 Task: Create a section Light Speed and in the section, add a milestone IT Audit and Compliance in the project BrainBridge
Action: Mouse moved to (790, 405)
Screenshot: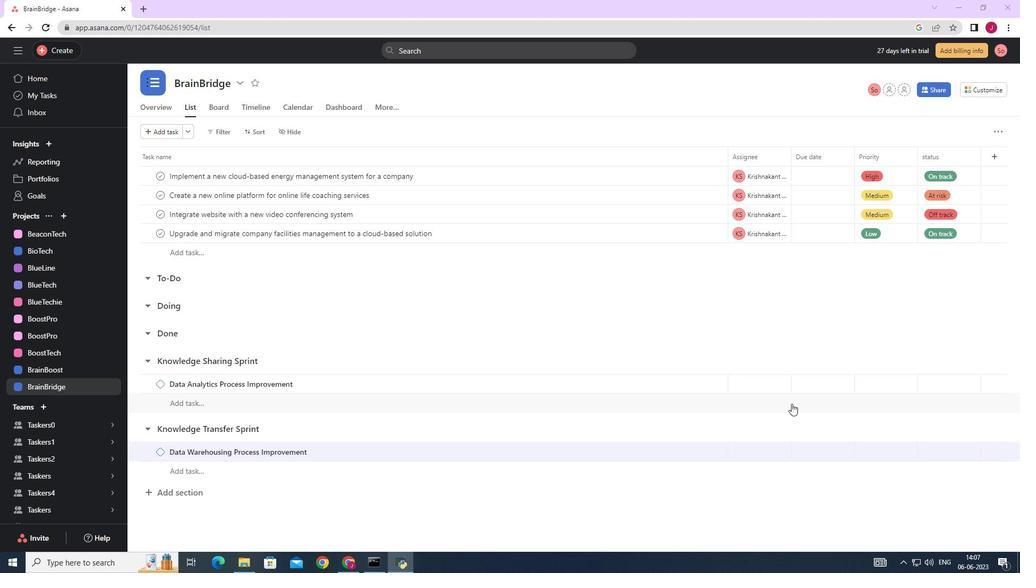 
Action: Mouse scrolled (790, 405) with delta (0, 0)
Screenshot: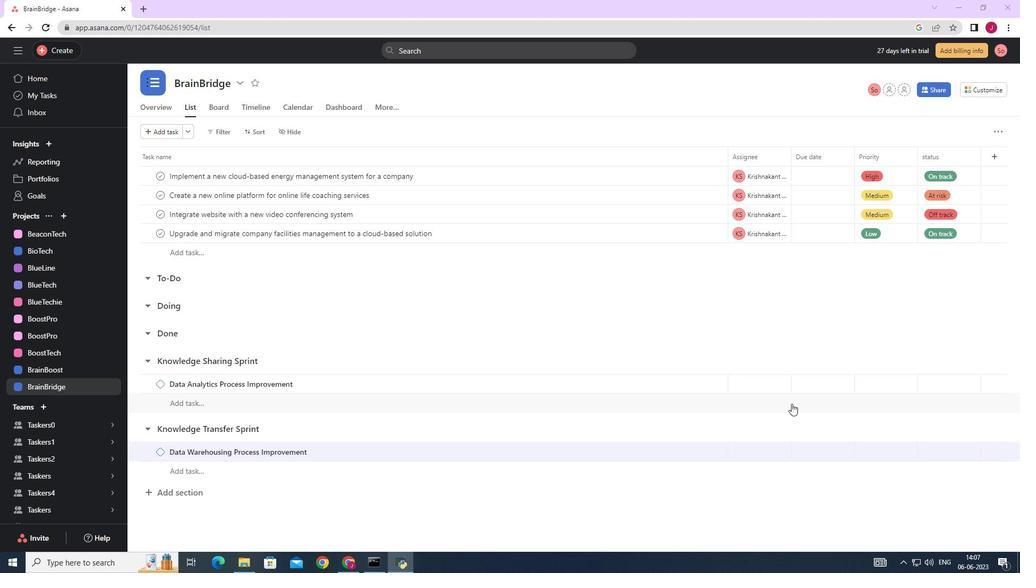 
Action: Mouse moved to (789, 406)
Screenshot: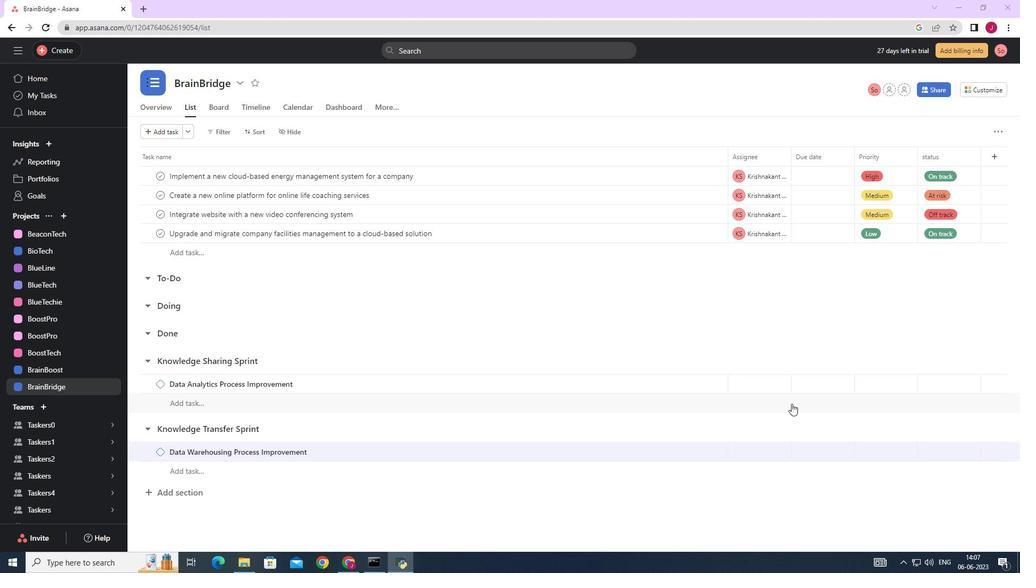 
Action: Mouse scrolled (789, 405) with delta (0, 0)
Screenshot: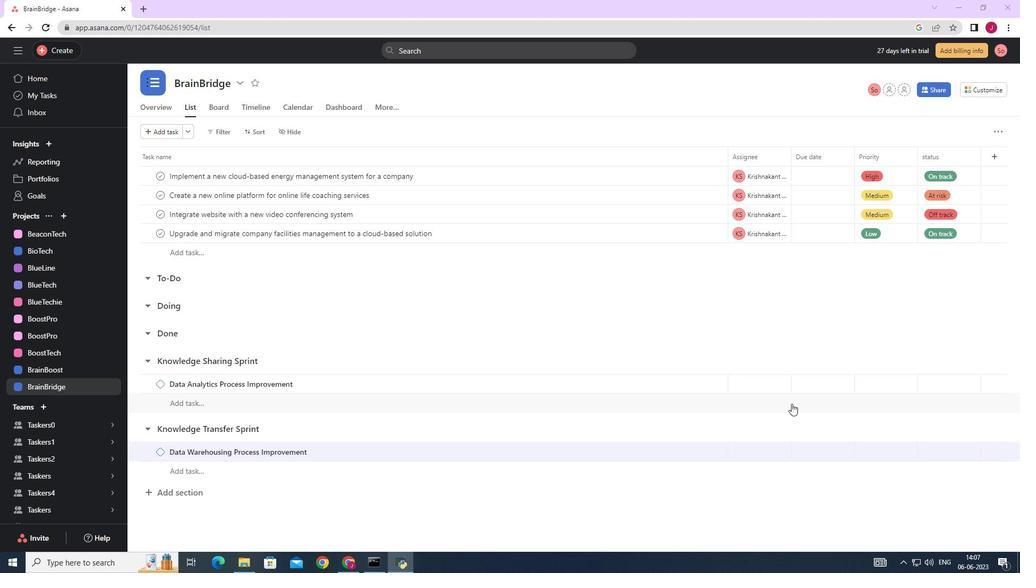 
Action: Mouse moved to (776, 407)
Screenshot: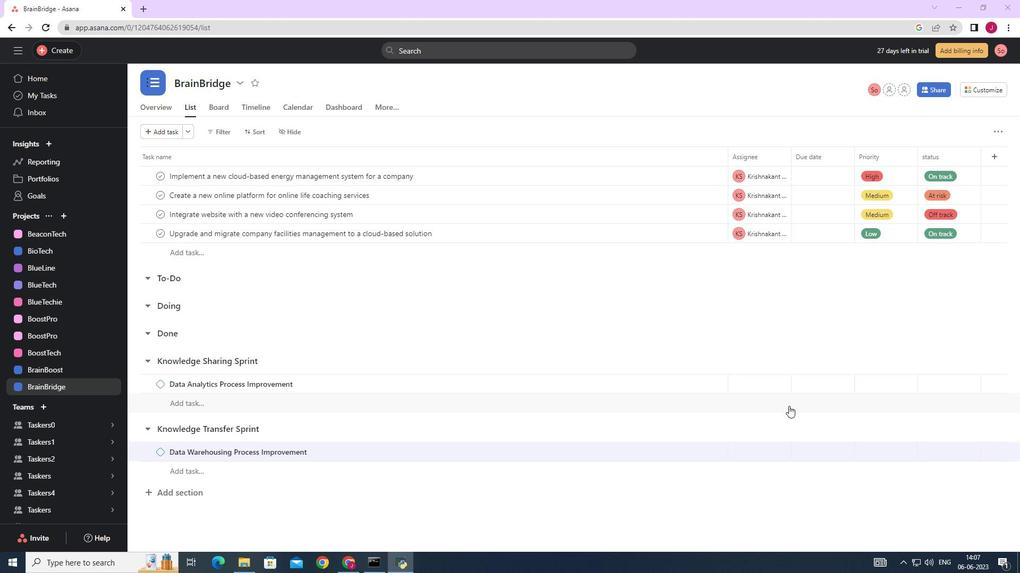 
Action: Mouse scrolled (780, 407) with delta (0, 0)
Screenshot: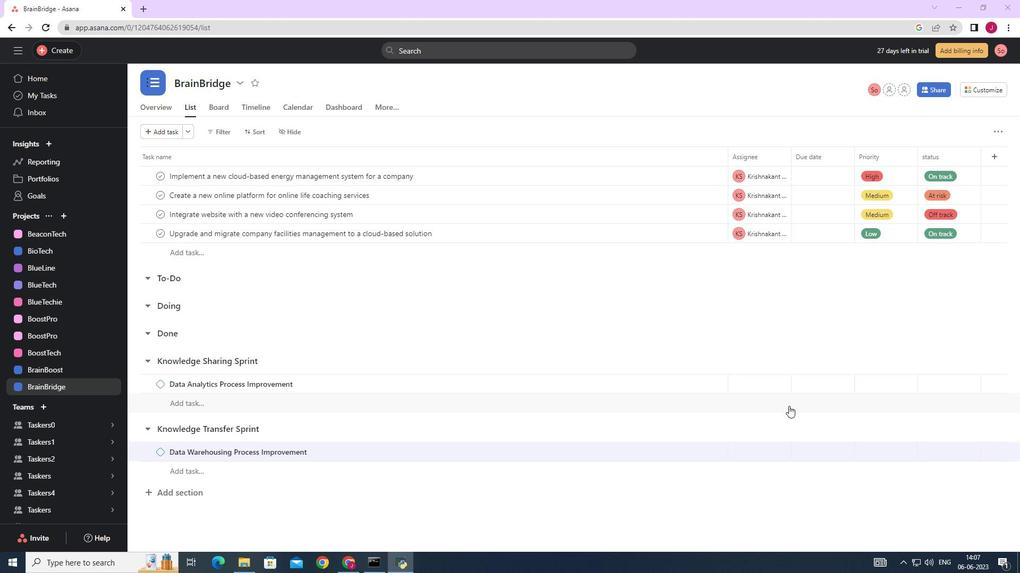 
Action: Mouse moved to (774, 407)
Screenshot: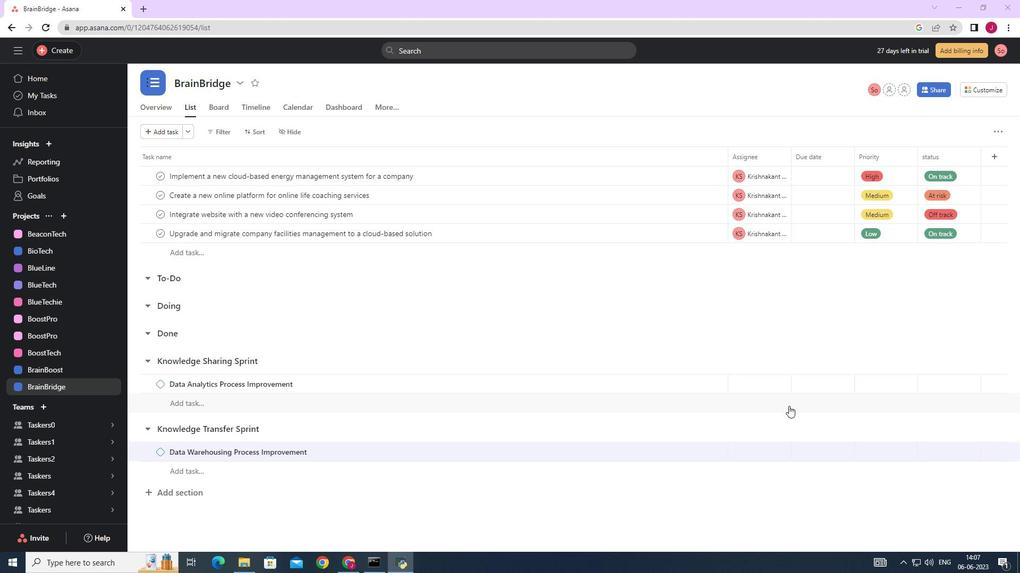 
Action: Mouse scrolled (776, 407) with delta (0, 0)
Screenshot: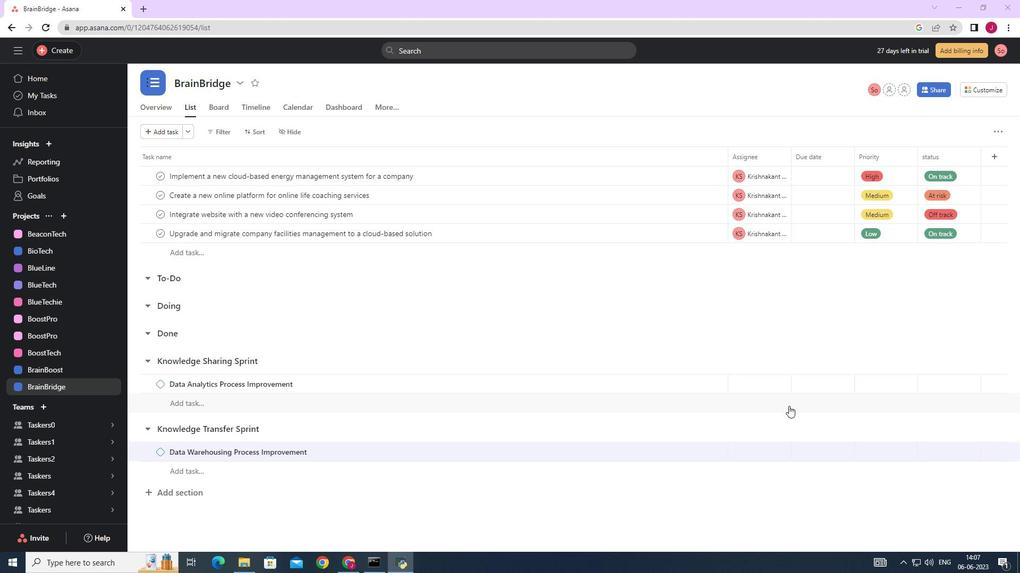 
Action: Mouse moved to (709, 408)
Screenshot: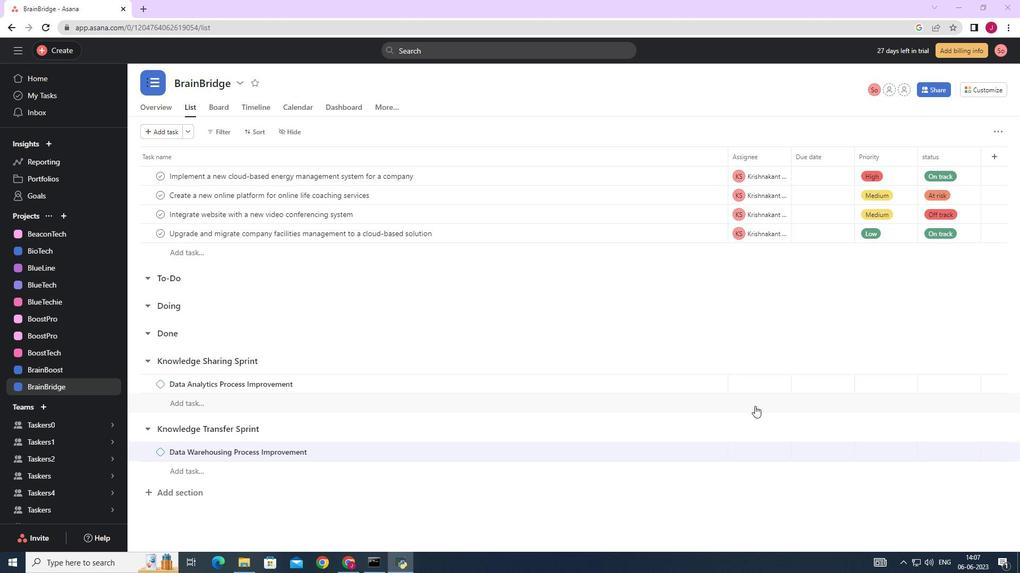 
Action: Mouse scrolled (709, 409) with delta (0, 0)
Screenshot: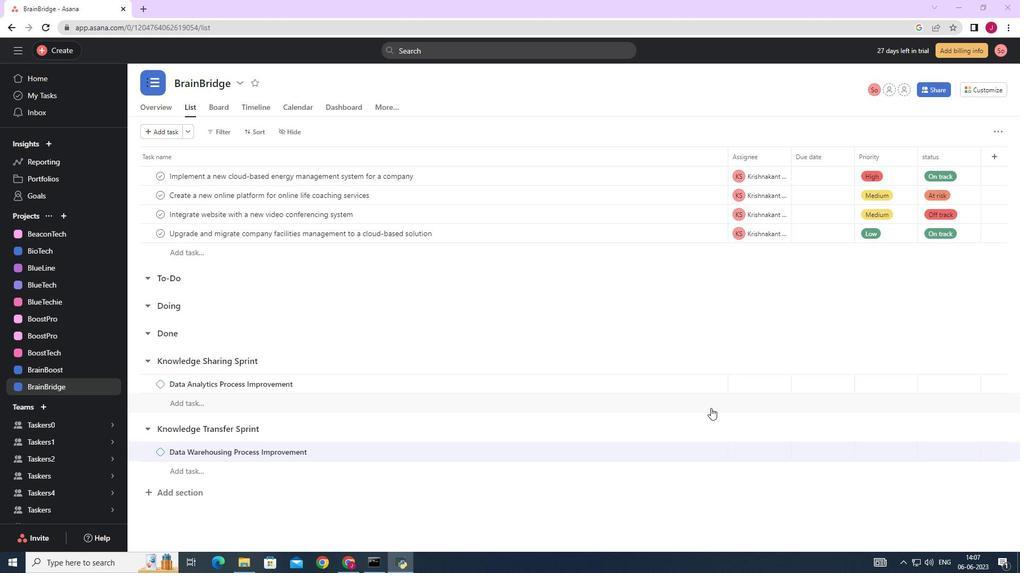 
Action: Mouse scrolled (709, 409) with delta (0, 0)
Screenshot: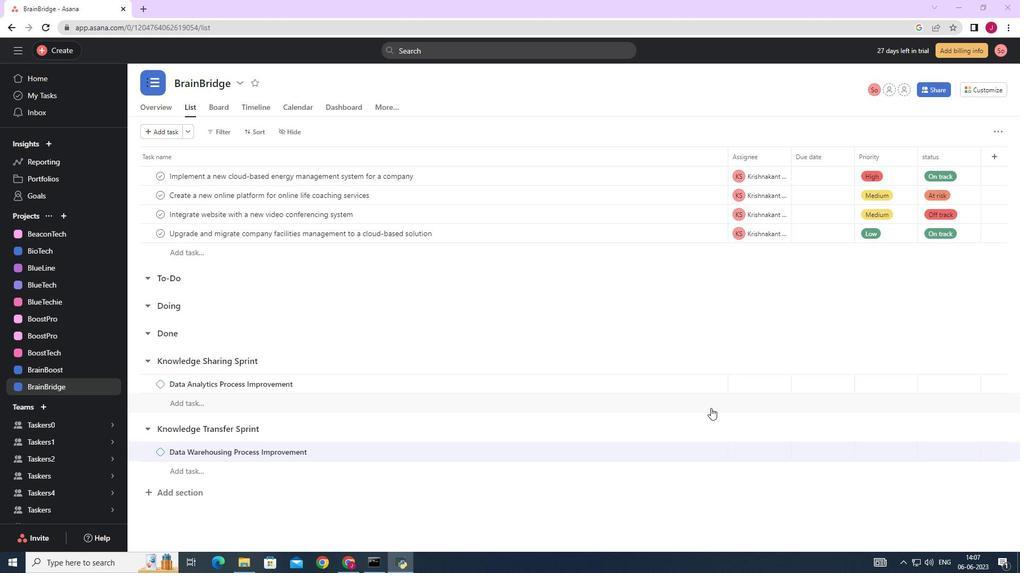
Action: Mouse scrolled (709, 409) with delta (0, 0)
Screenshot: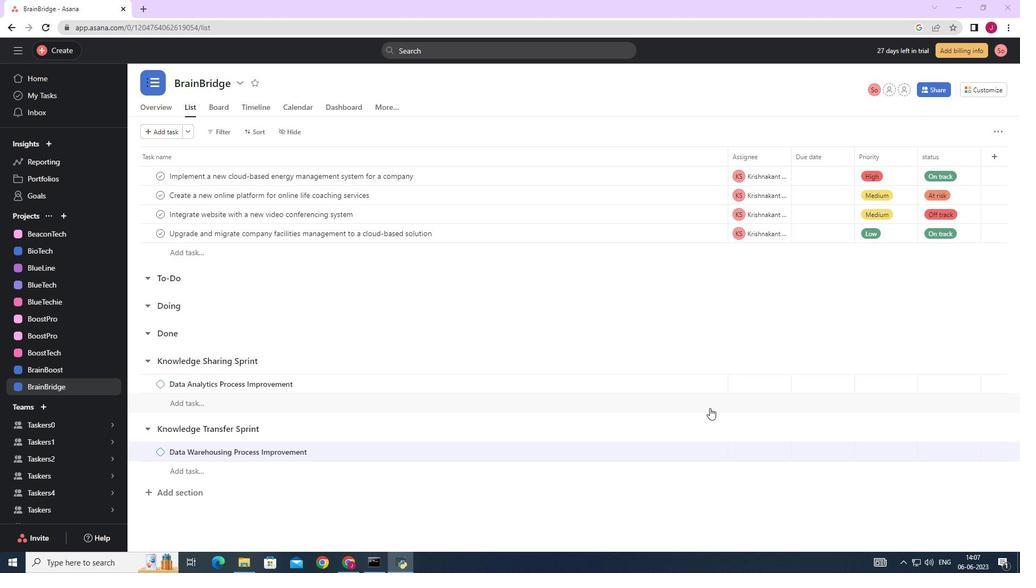 
Action: Mouse moved to (661, 410)
Screenshot: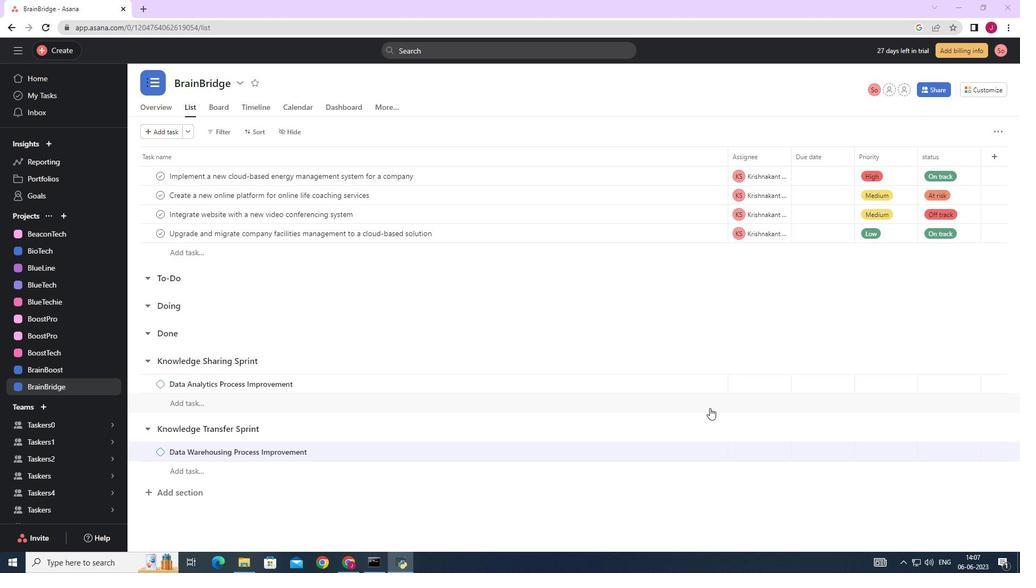 
Action: Mouse scrolled (661, 409) with delta (0, 0)
Screenshot: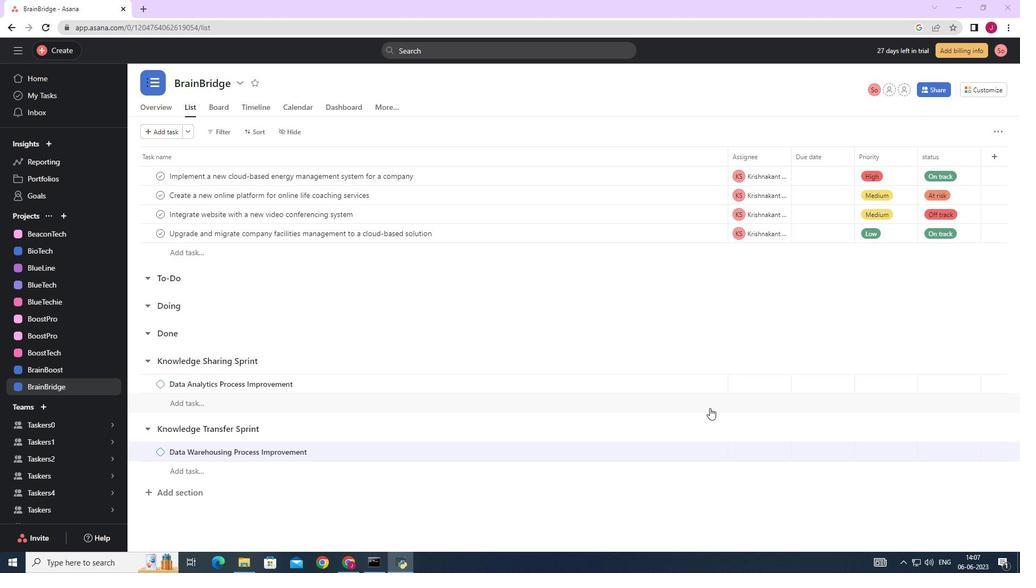
Action: Mouse moved to (640, 411)
Screenshot: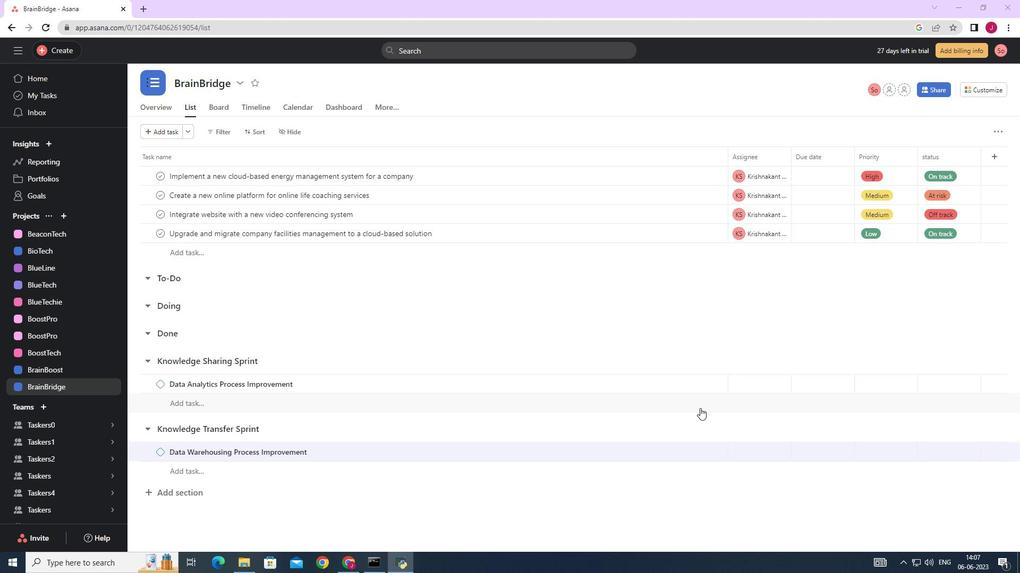 
Action: Mouse scrolled (643, 411) with delta (0, 0)
Screenshot: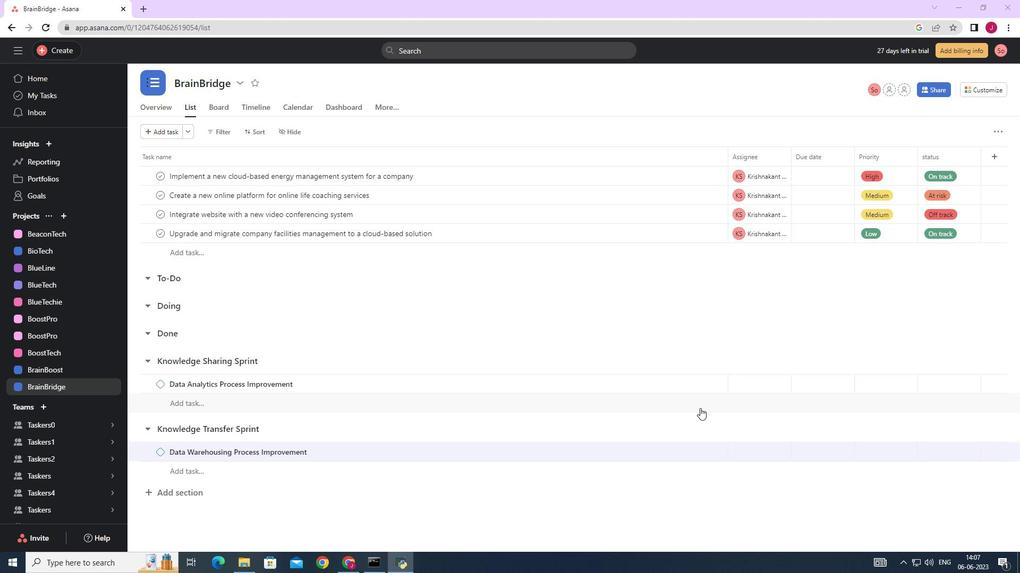 
Action: Mouse moved to (634, 412)
Screenshot: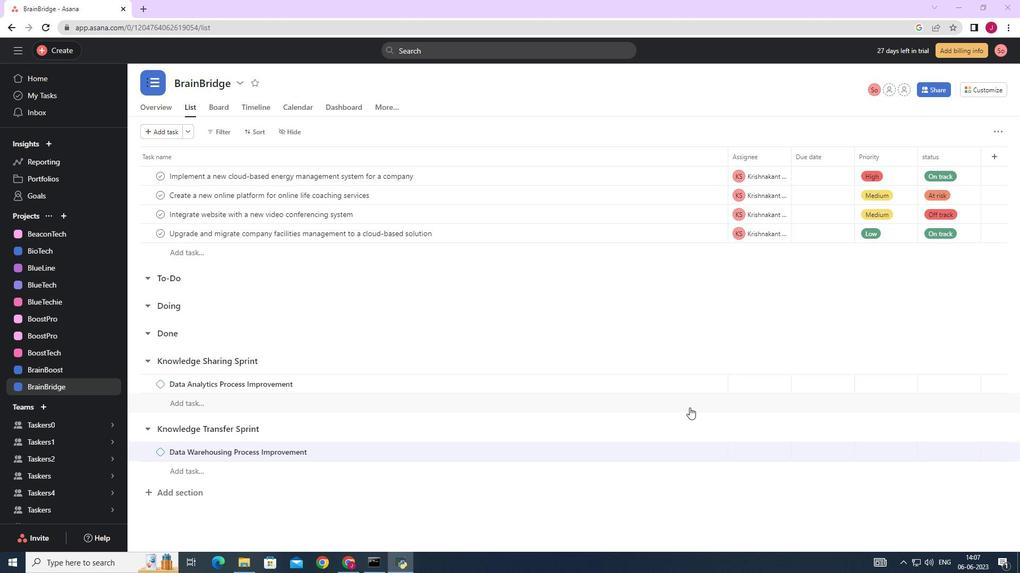 
Action: Mouse scrolled (636, 412) with delta (0, 0)
Screenshot: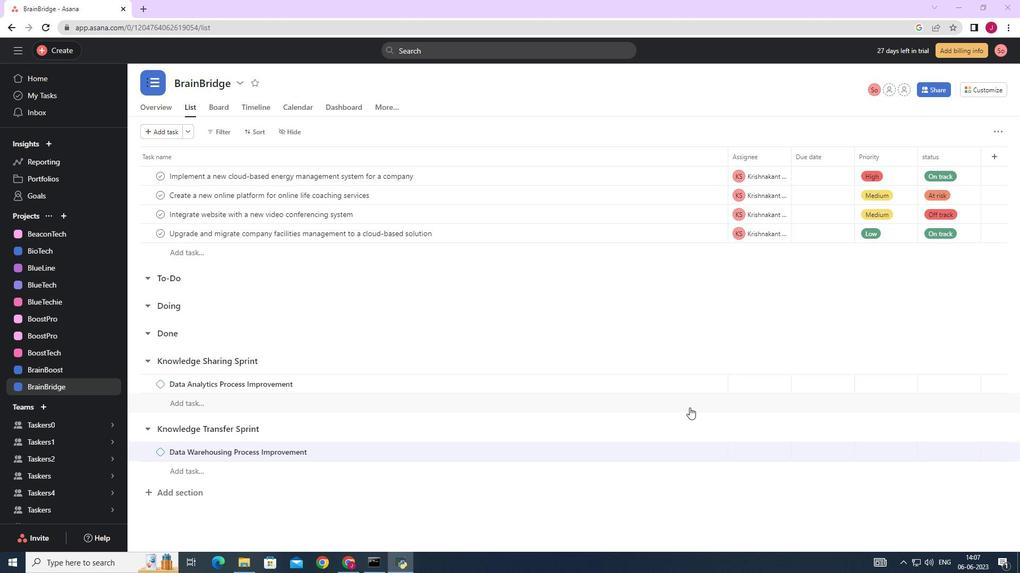 
Action: Mouse moved to (188, 494)
Screenshot: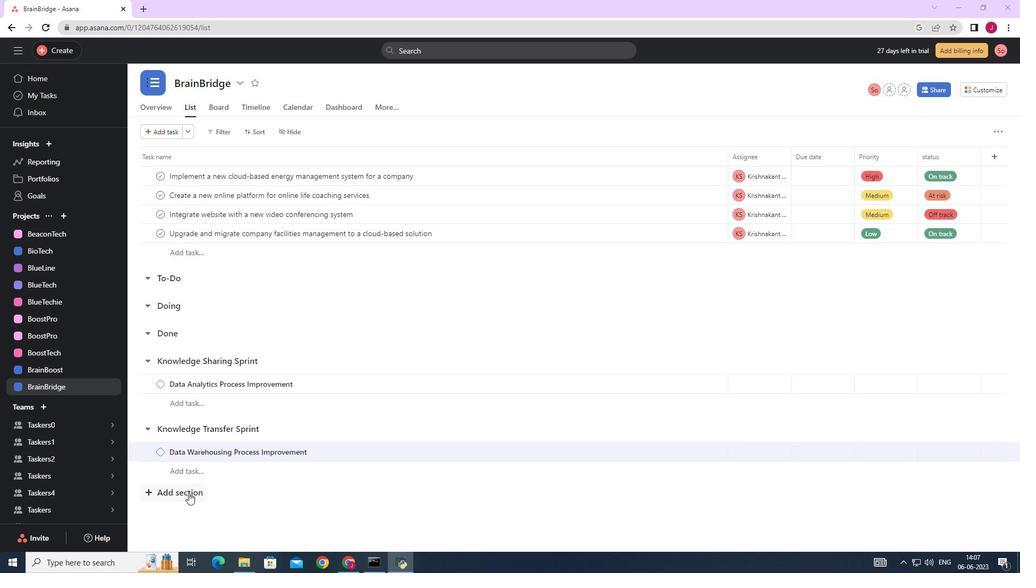 
Action: Mouse pressed left at (188, 494)
Screenshot: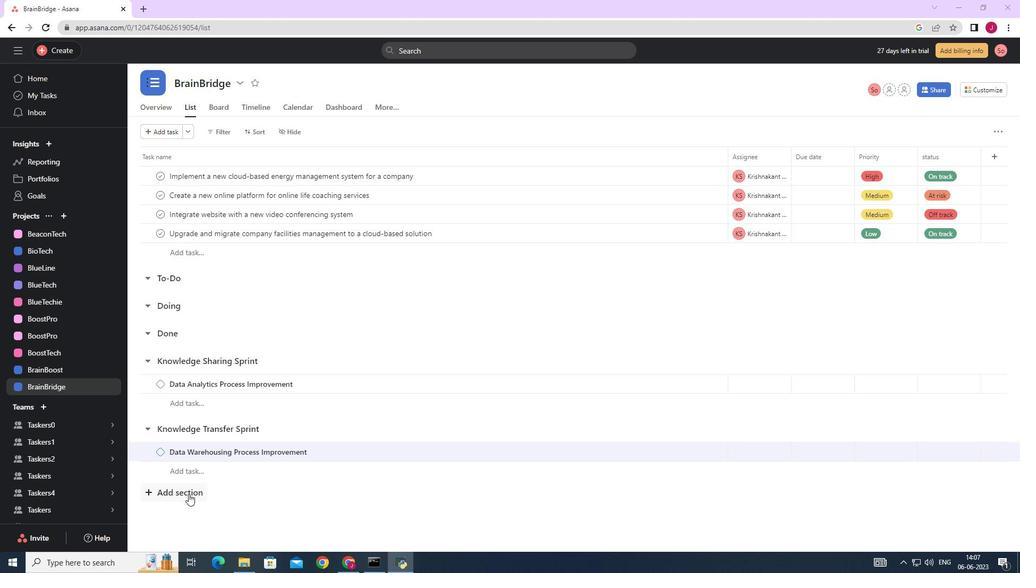 
Action: Mouse moved to (338, 425)
Screenshot: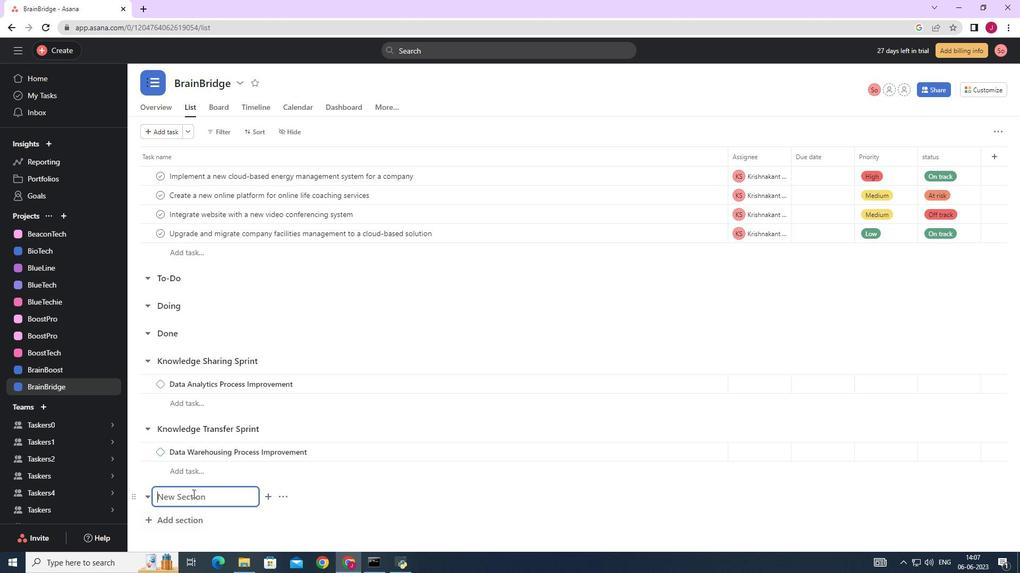
Action: Mouse scrolled (338, 425) with delta (0, 0)
Screenshot: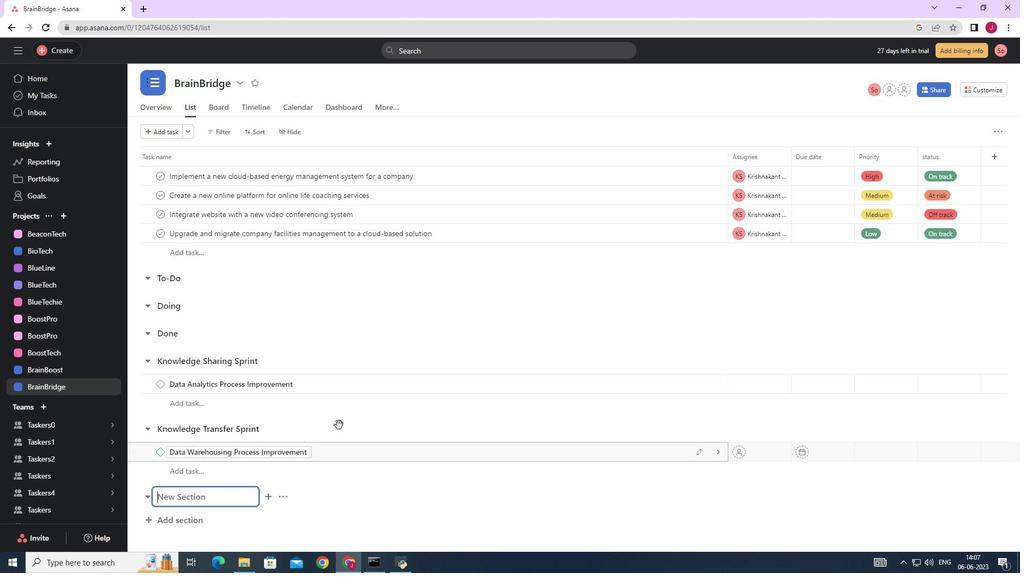 
Action: Mouse scrolled (338, 425) with delta (0, 0)
Screenshot: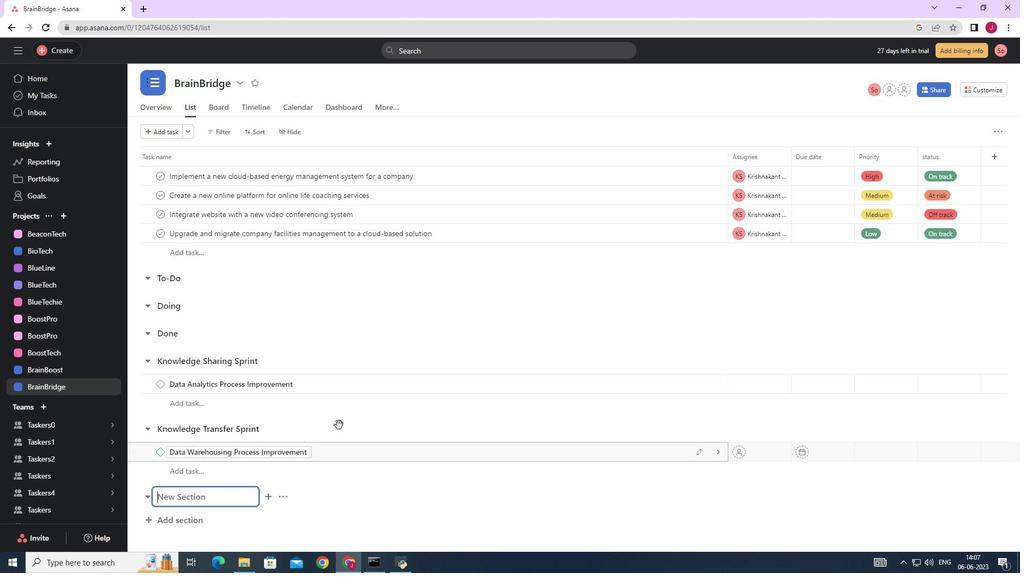 
Action: Mouse scrolled (338, 425) with delta (0, 0)
Screenshot: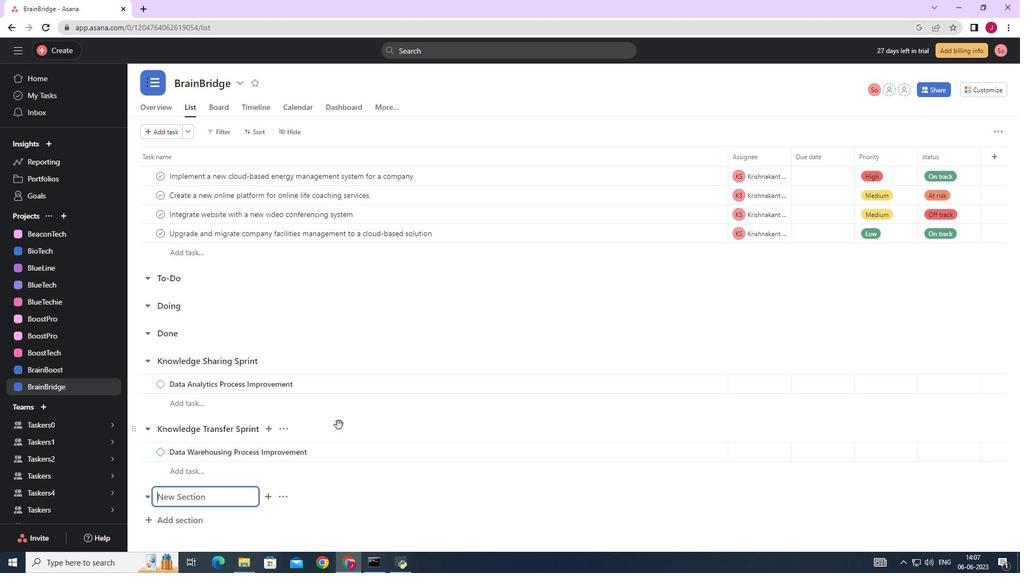 
Action: Mouse scrolled (338, 425) with delta (0, 0)
Screenshot: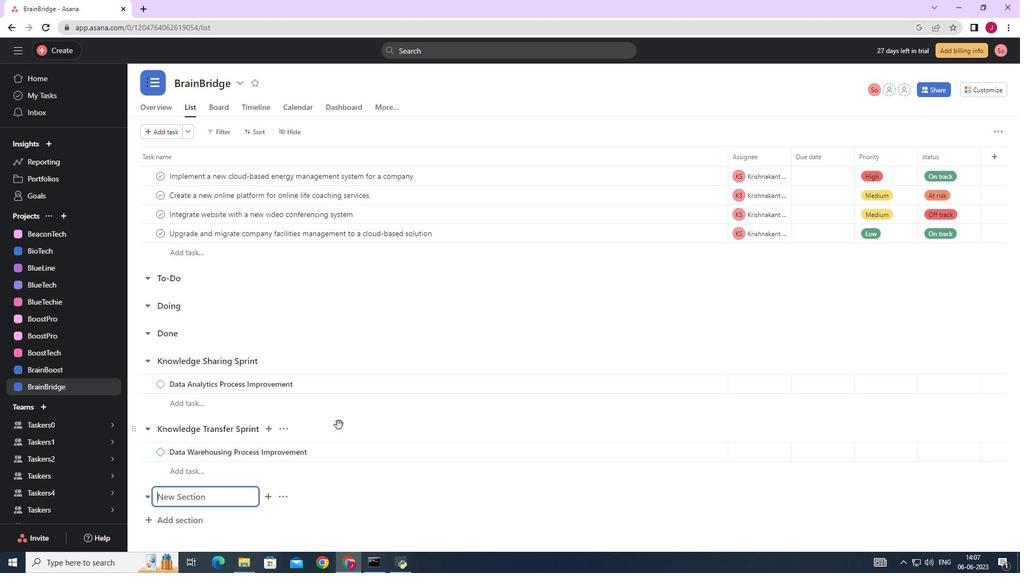 
Action: Mouse scrolled (338, 425) with delta (0, 0)
Screenshot: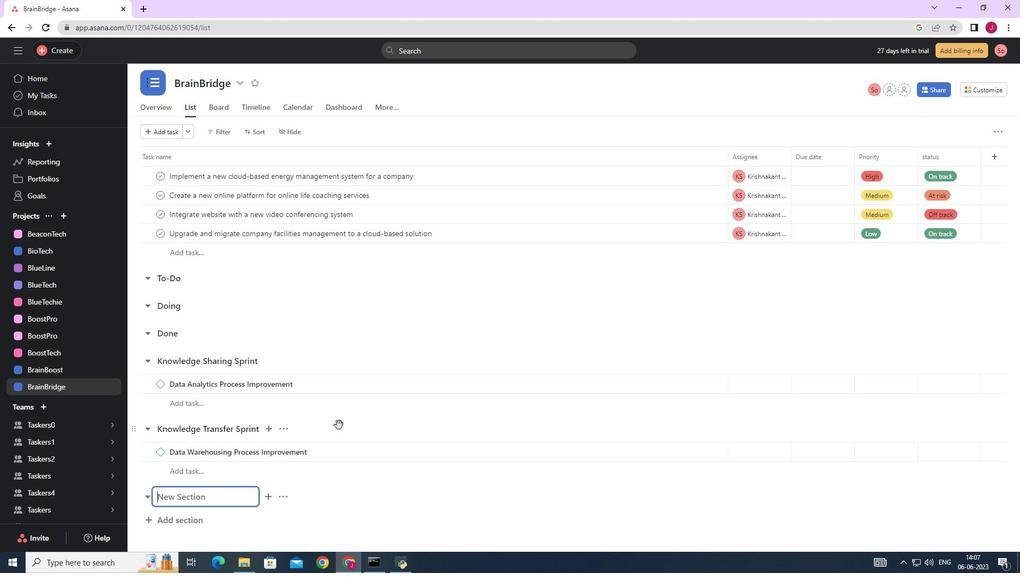 
Action: Mouse moved to (226, 495)
Screenshot: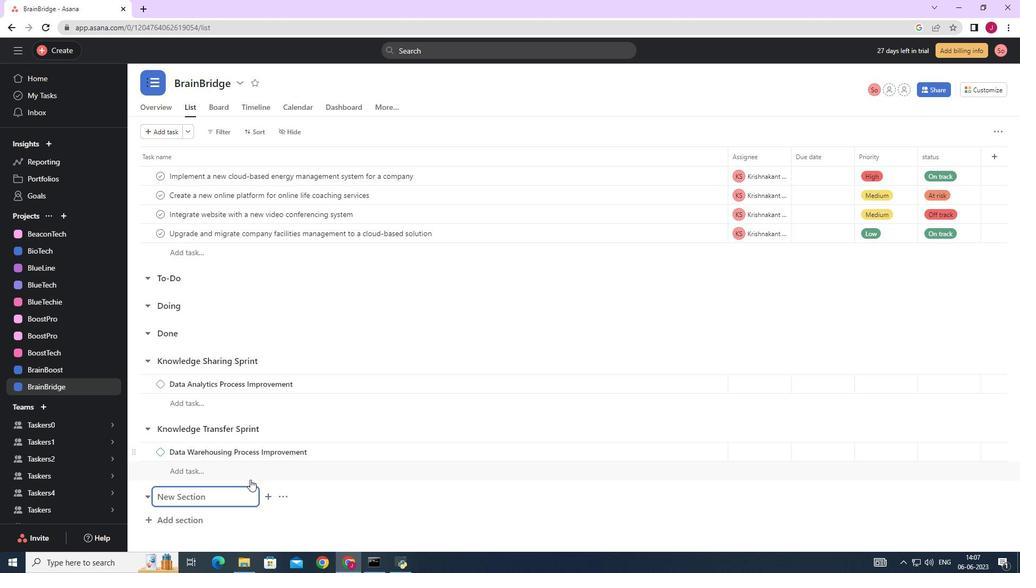 
Action: Mouse pressed left at (226, 495)
Screenshot: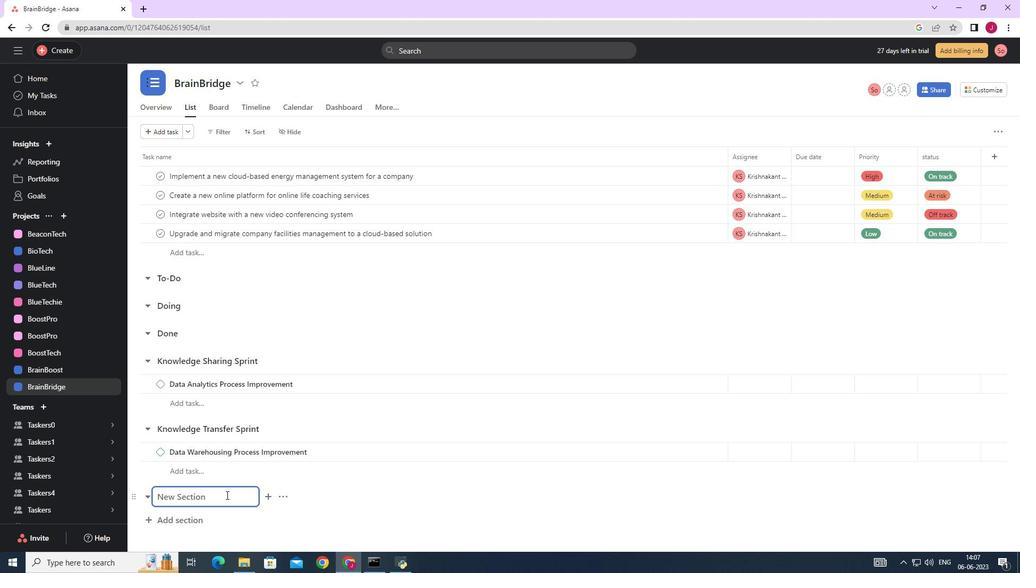 
Action: Mouse moved to (226, 495)
Screenshot: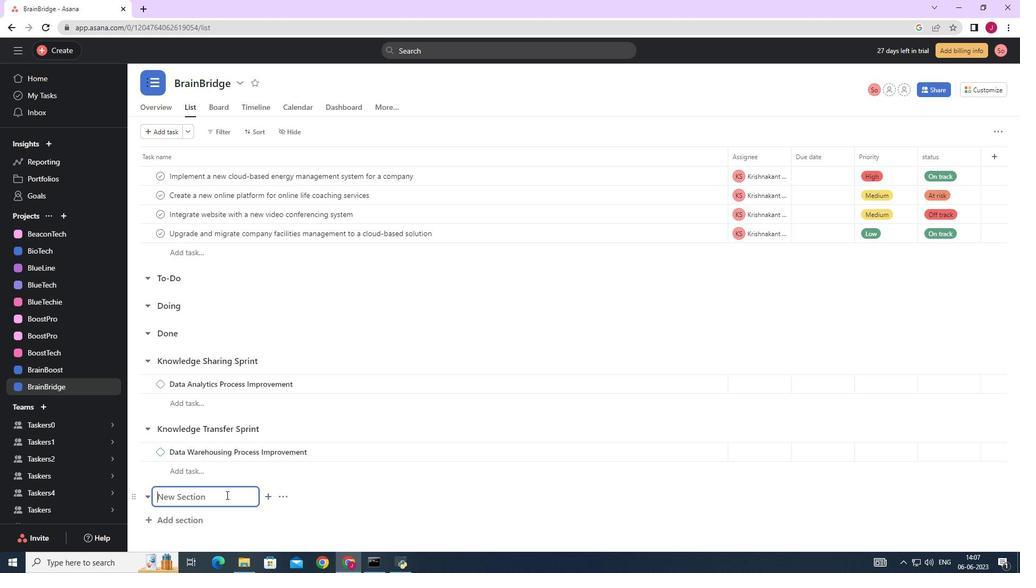 
Action: Key pressed <Key.caps_lock>L<Key.caps_lock>ight<Key.space><Key.caps_lock>S<Key.caps_lock>peed<Key.space><Key.enter><Key.caps_lock>IT<Key.space>A<Key.caps_lock>udid<Key.space><Key.backspace><Key.backspace>t<Key.space><Key.caps_lock><Key.caps_lock>and<Key.space><Key.caps_lock>C<Key.caps_lock>ompliance<Key.space>
Screenshot: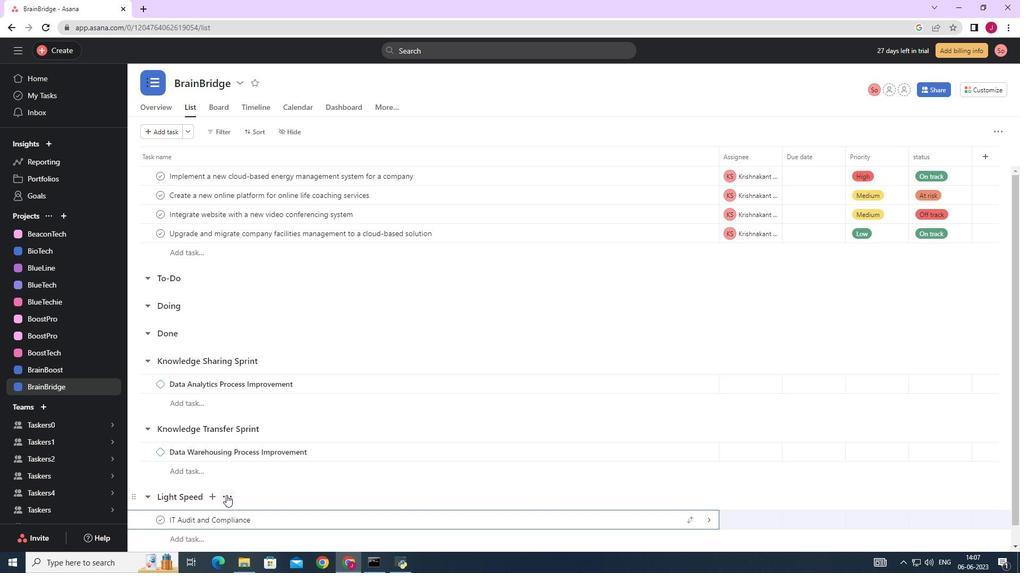 
Action: Mouse moved to (709, 520)
Screenshot: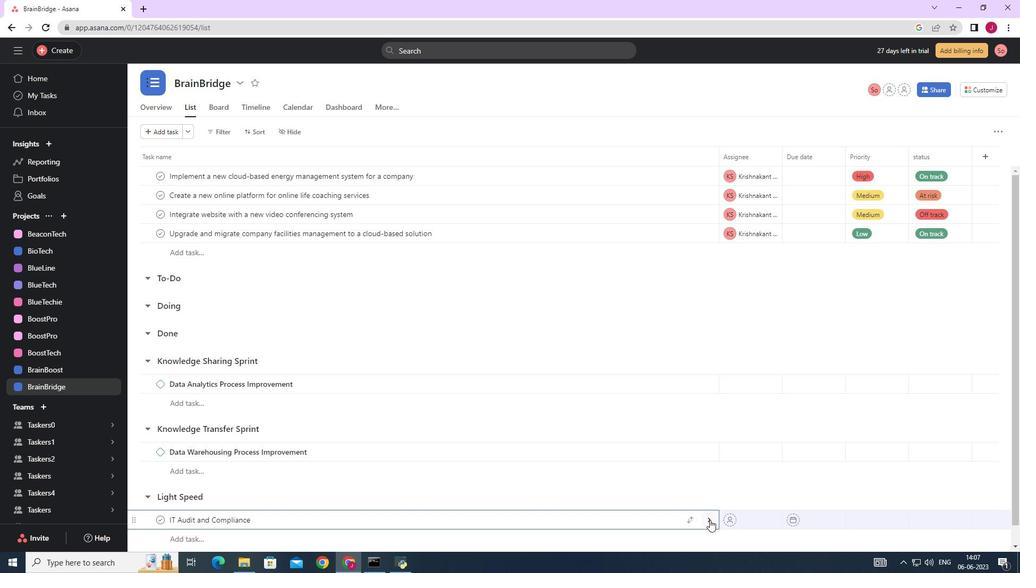 
Action: Mouse pressed left at (709, 520)
Screenshot: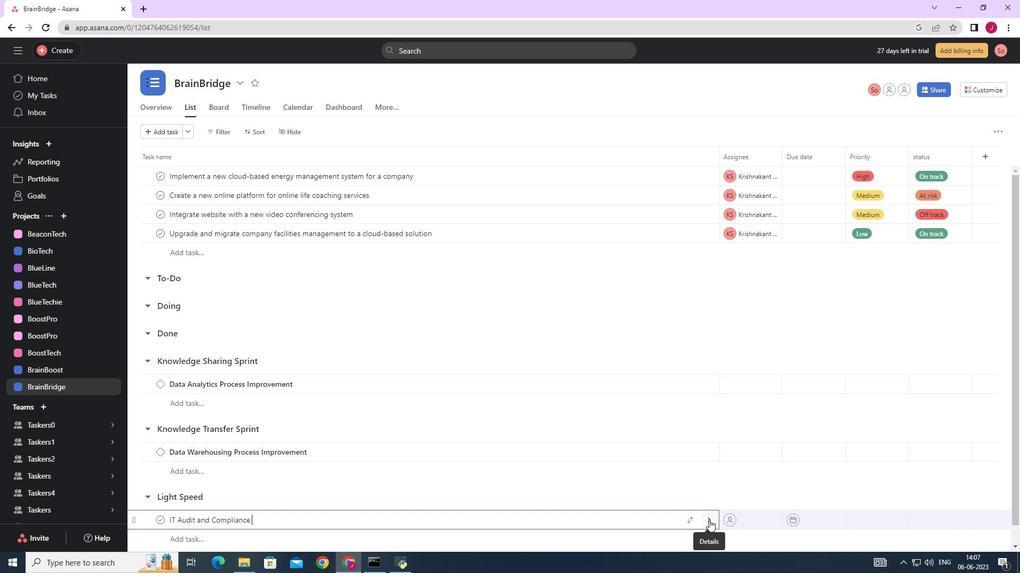 
Action: Mouse moved to (980, 131)
Screenshot: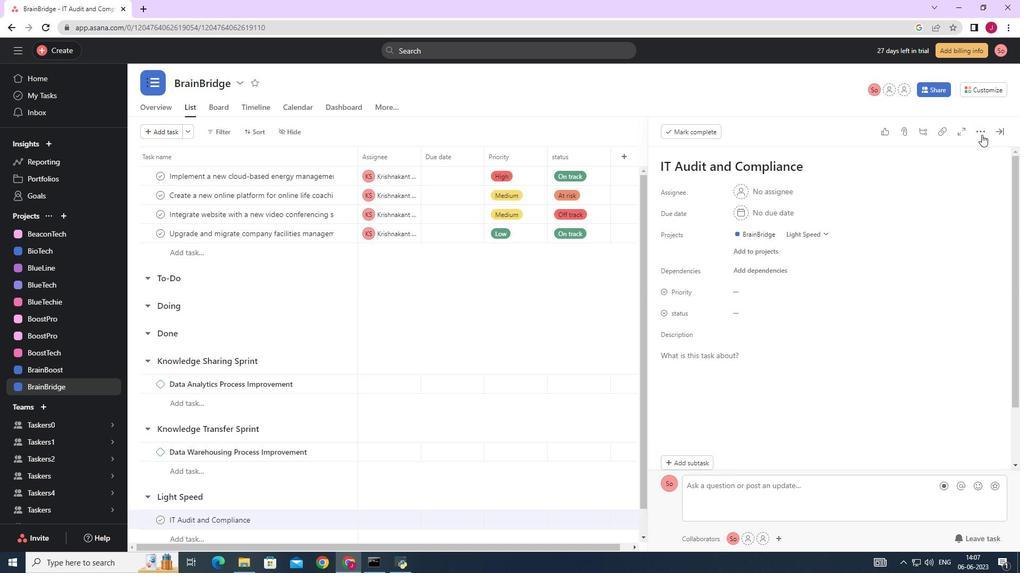 
Action: Mouse pressed left at (980, 131)
Screenshot: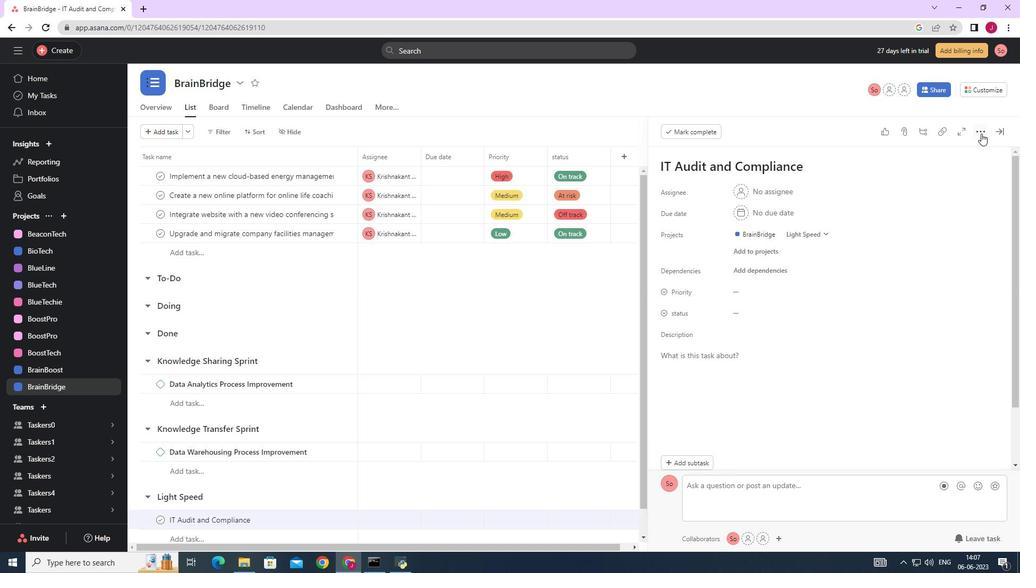 
Action: Mouse moved to (910, 168)
Screenshot: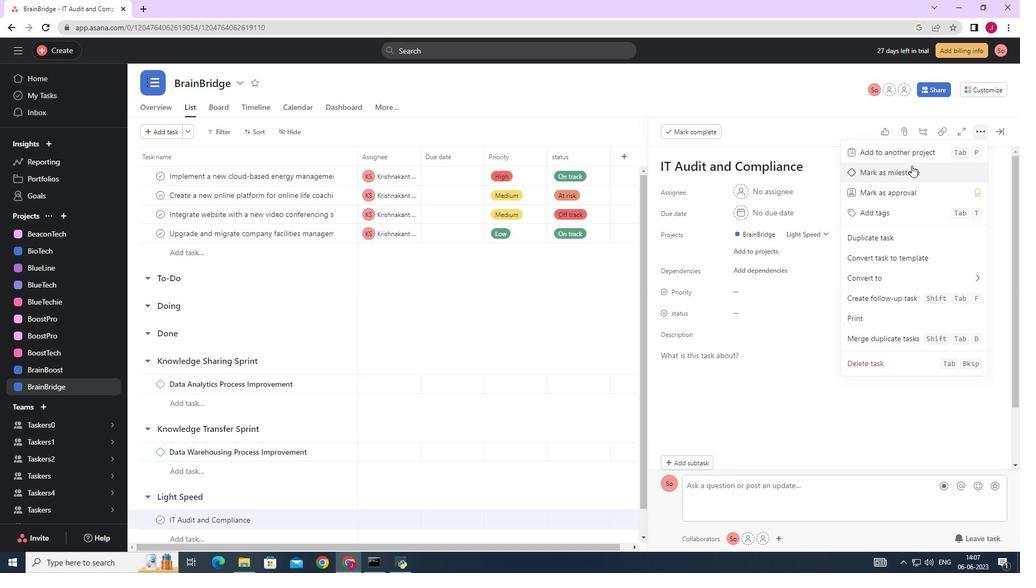 
Action: Mouse pressed left at (910, 168)
Screenshot: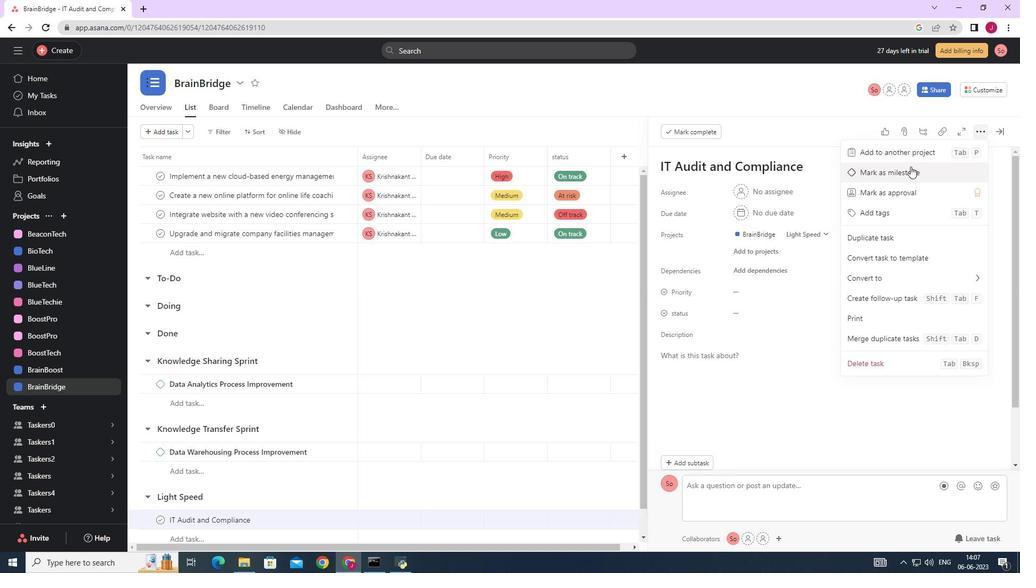
Action: Mouse moved to (999, 130)
Screenshot: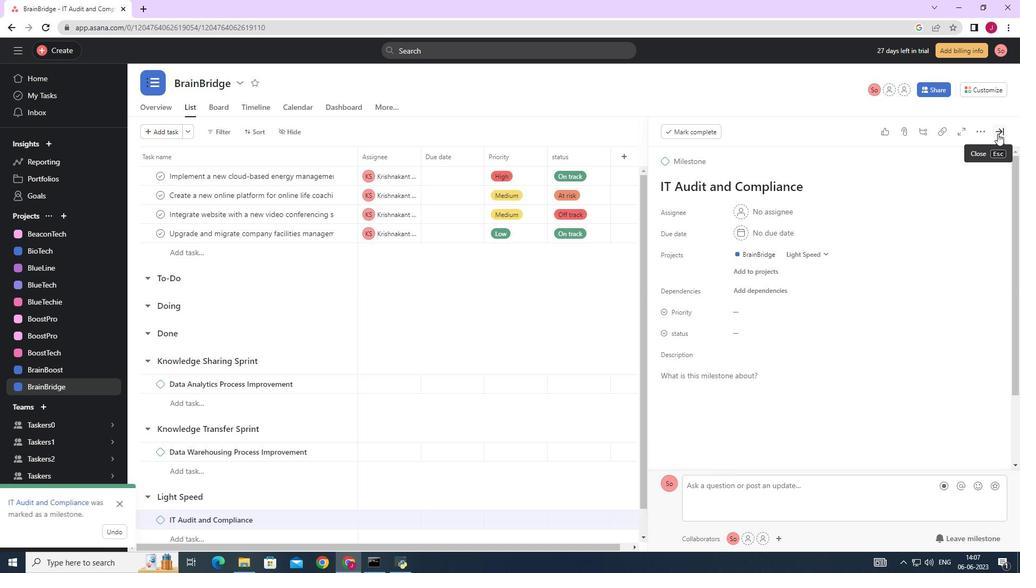 
Action: Mouse pressed left at (999, 130)
Screenshot: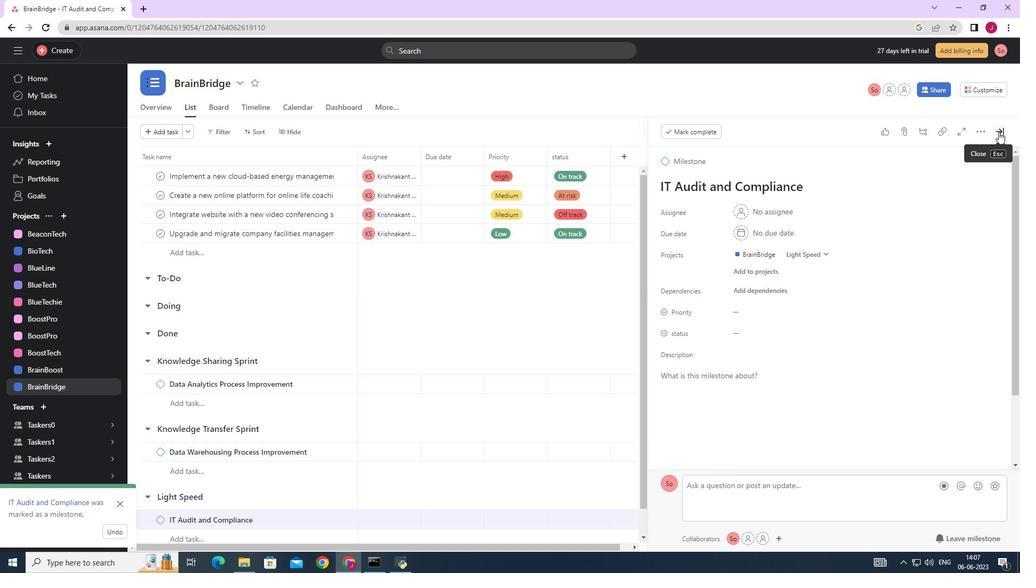 
Action: Mouse moved to (827, 257)
Screenshot: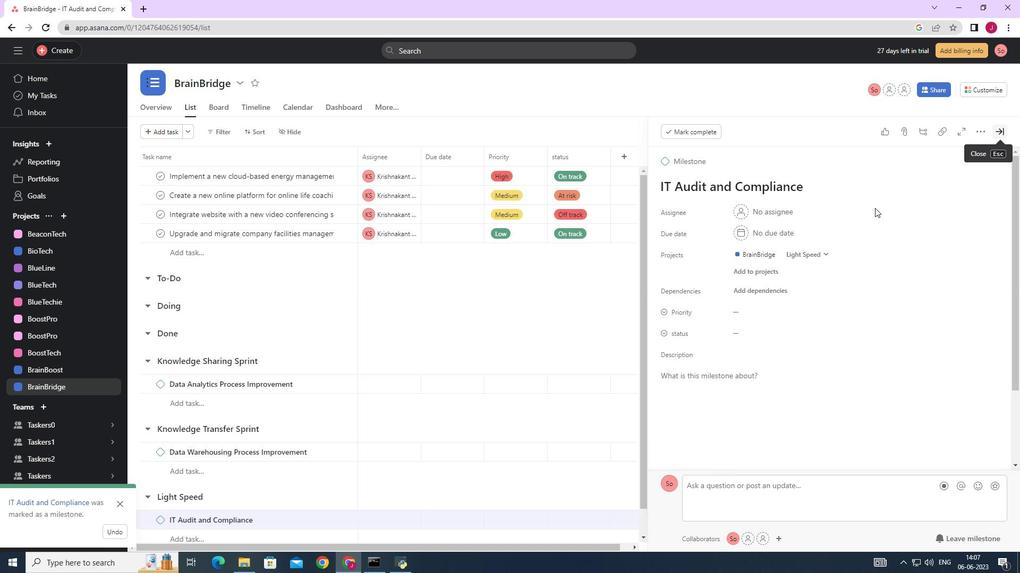 
